 Task: Assign in the project VantageTech the issue 'Upgrade the scalability of a web application to handle a growing number of users and transactions' to the sprint 'Epic Expedition'.
Action: Mouse moved to (188, 62)
Screenshot: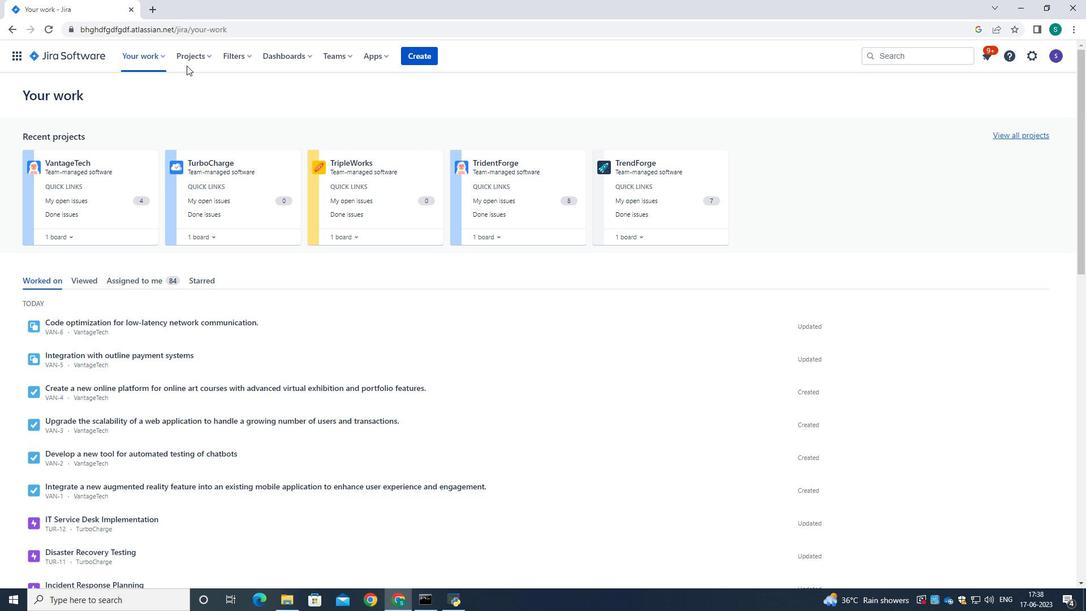 
Action: Mouse pressed left at (188, 62)
Screenshot: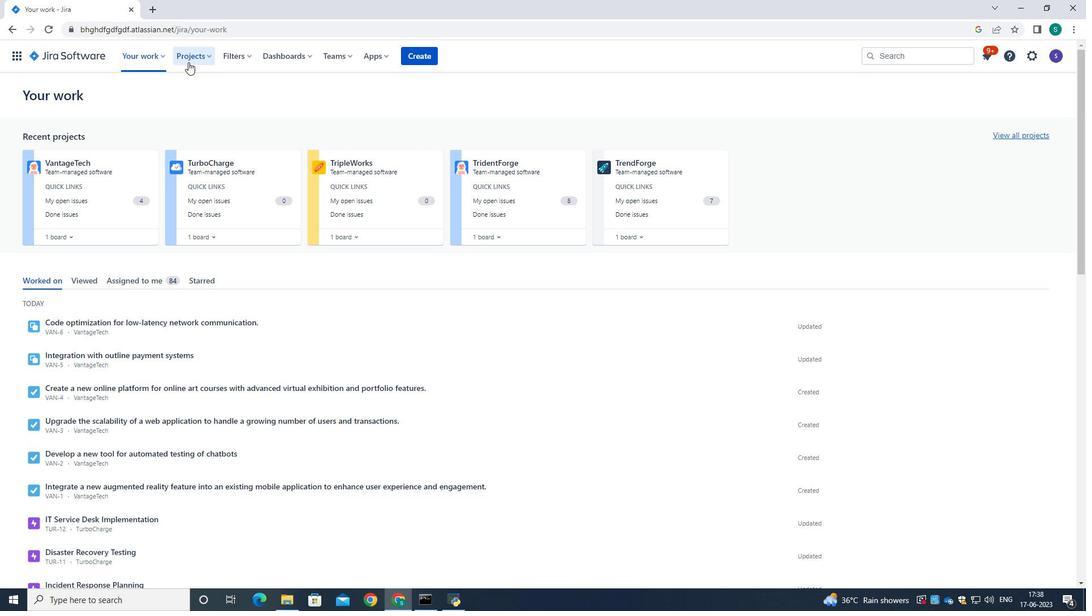 
Action: Mouse moved to (199, 112)
Screenshot: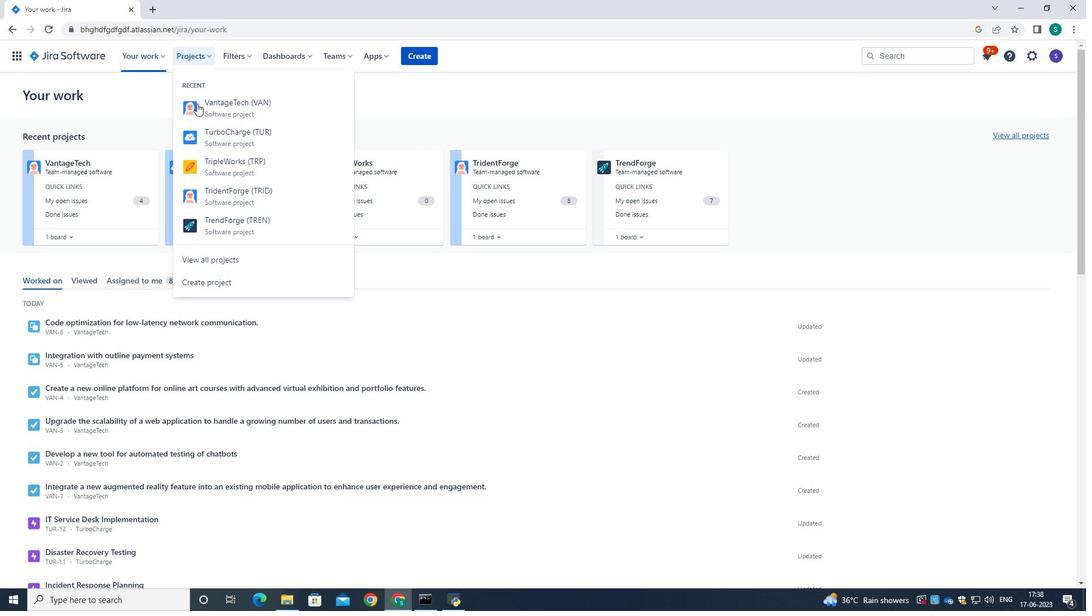
Action: Mouse pressed left at (199, 112)
Screenshot: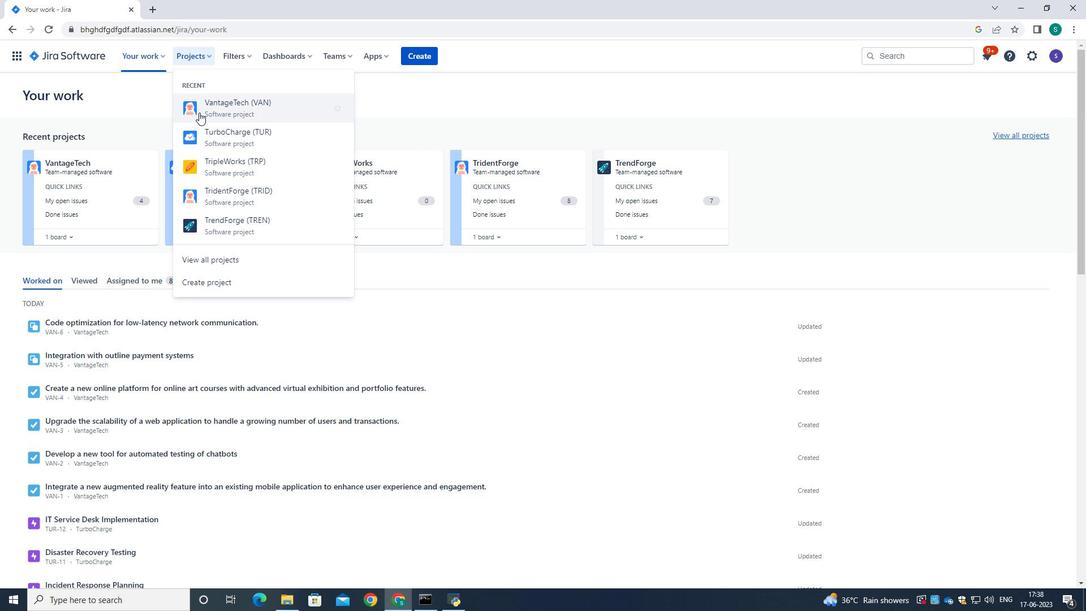 
Action: Mouse moved to (46, 171)
Screenshot: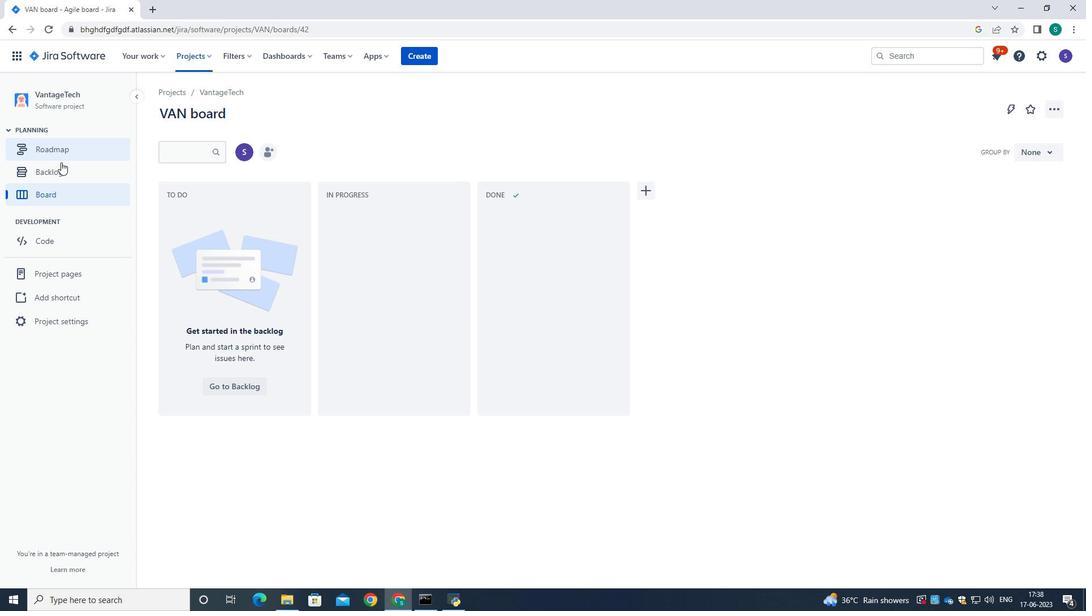 
Action: Mouse pressed left at (46, 171)
Screenshot: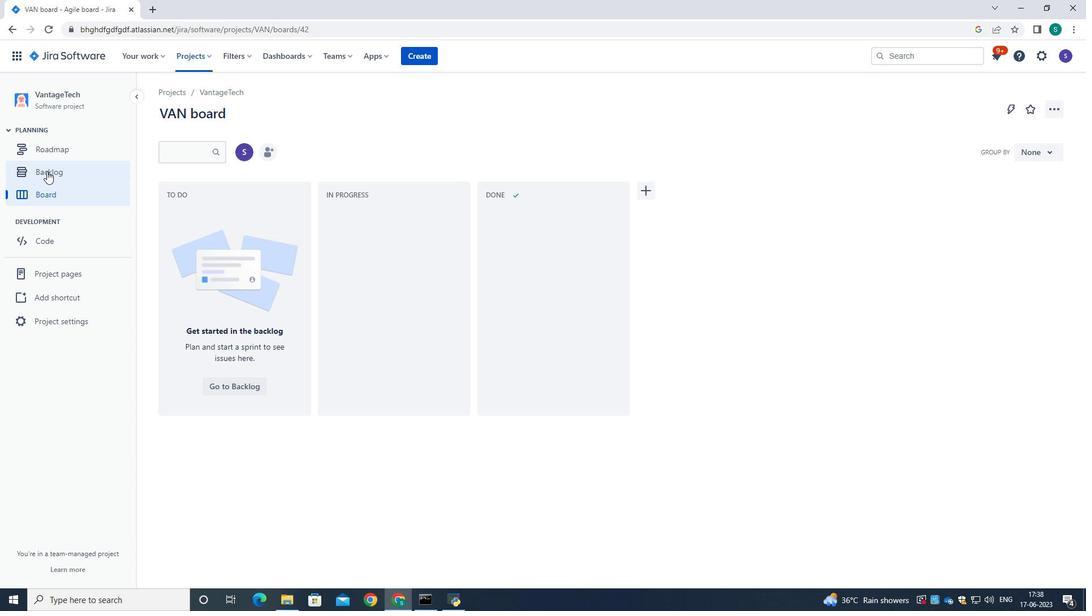 
Action: Mouse moved to (1034, 205)
Screenshot: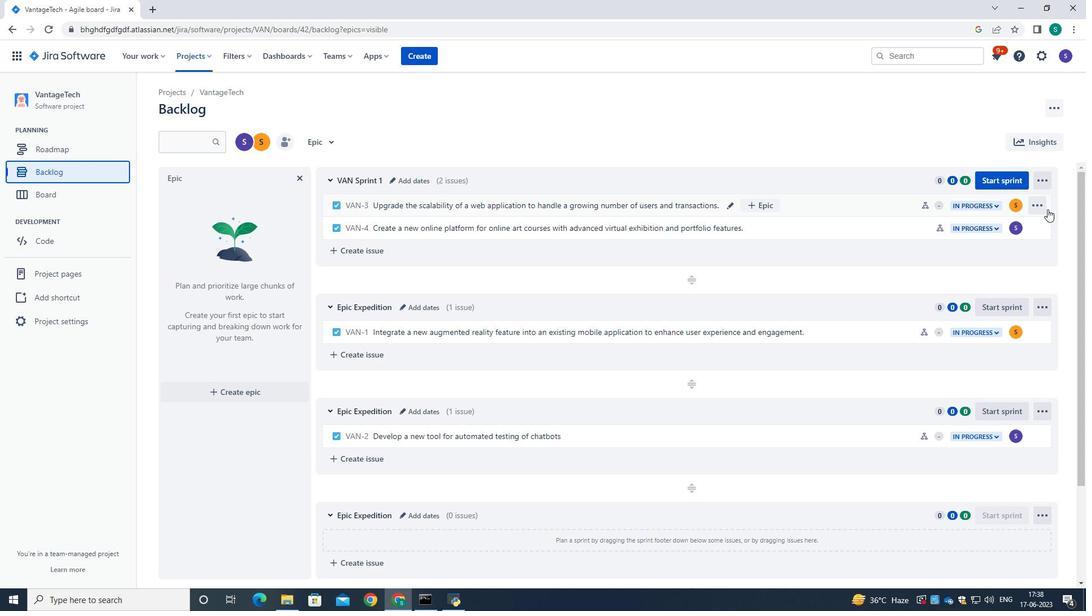 
Action: Mouse pressed left at (1034, 205)
Screenshot: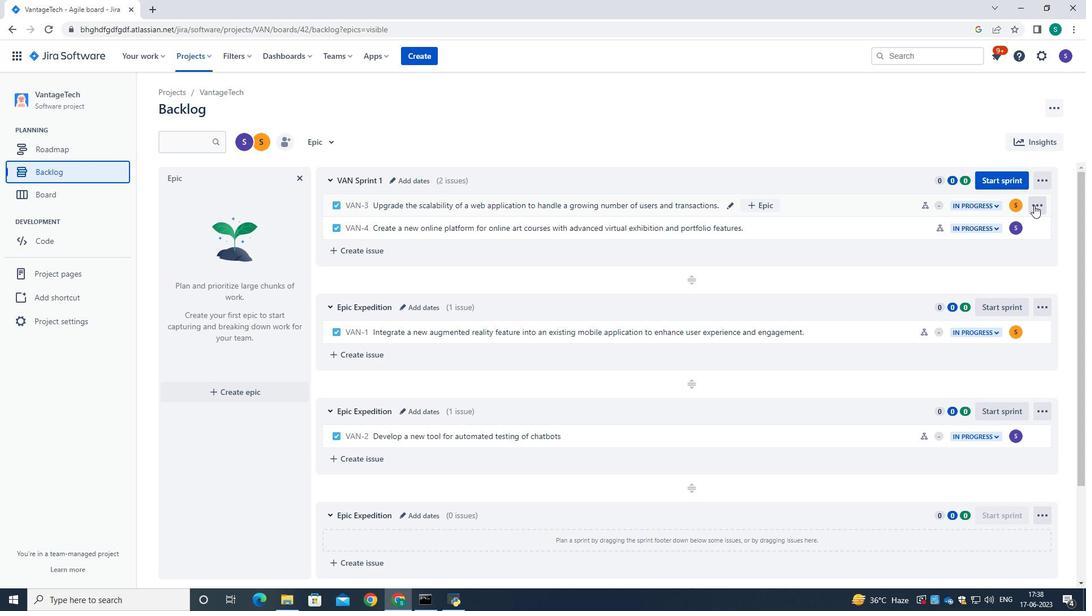 
Action: Mouse moved to (1016, 376)
Screenshot: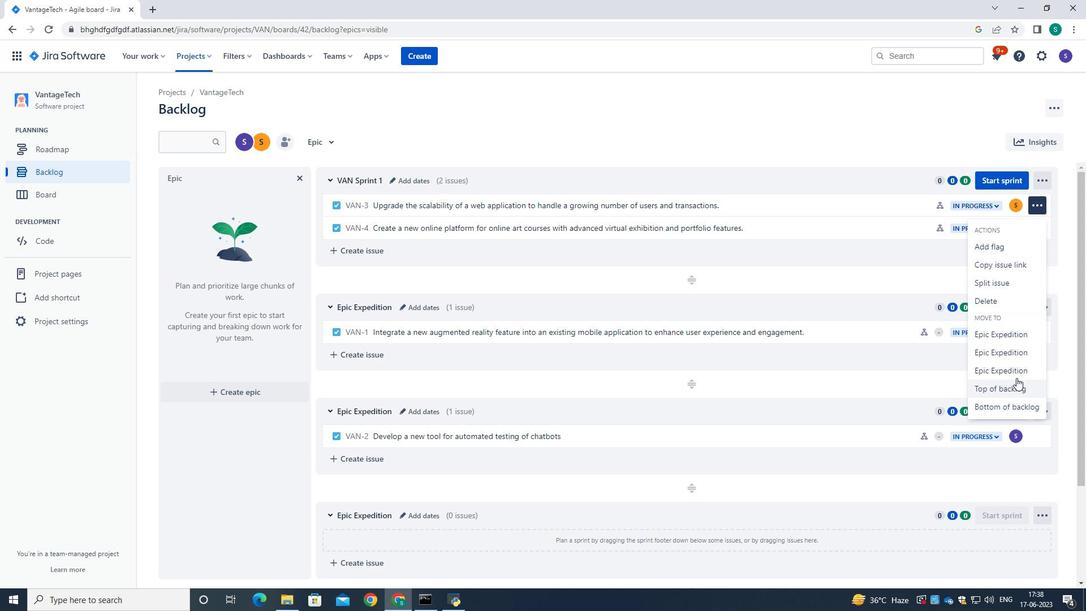 
Action: Mouse pressed left at (1016, 376)
Screenshot: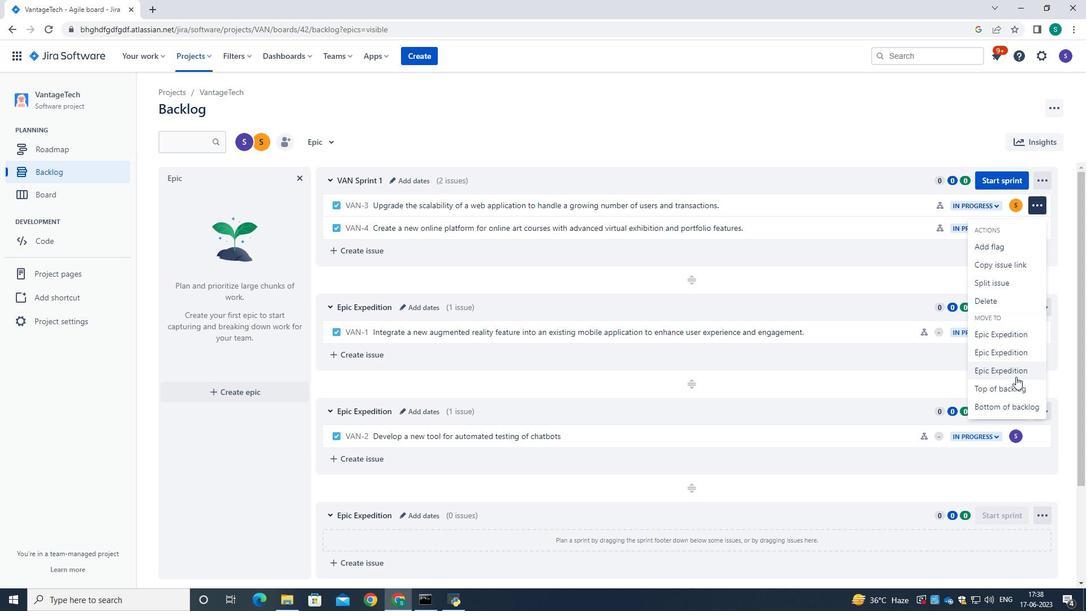 
Action: Mouse moved to (651, 133)
Screenshot: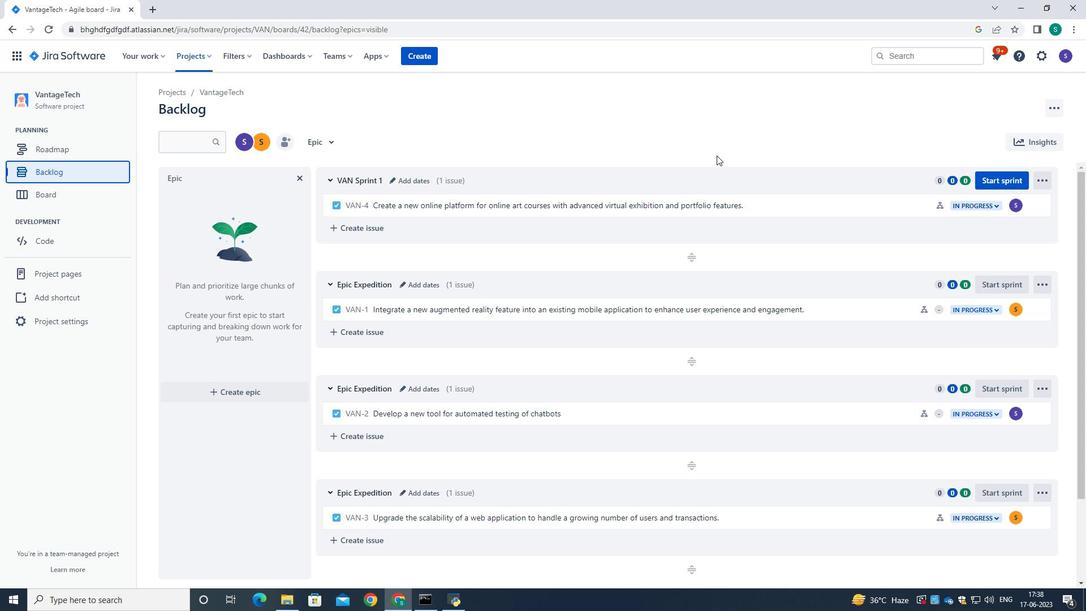 
Action: Mouse pressed left at (651, 133)
Screenshot: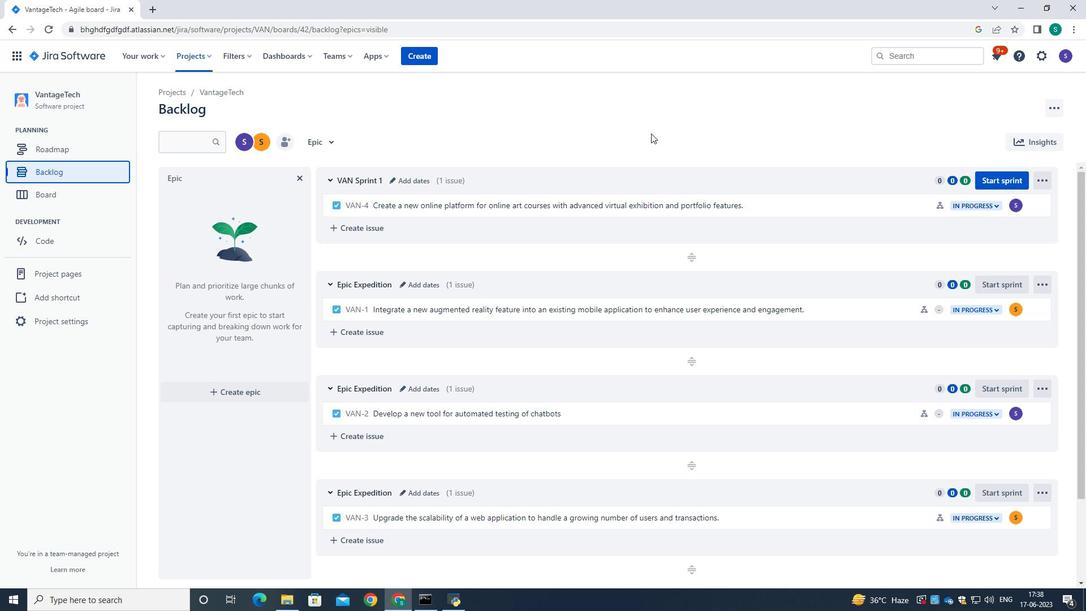 
